 Task: Select option "Nobody" in board creation restrictions.
Action: Mouse moved to (227, 321)
Screenshot: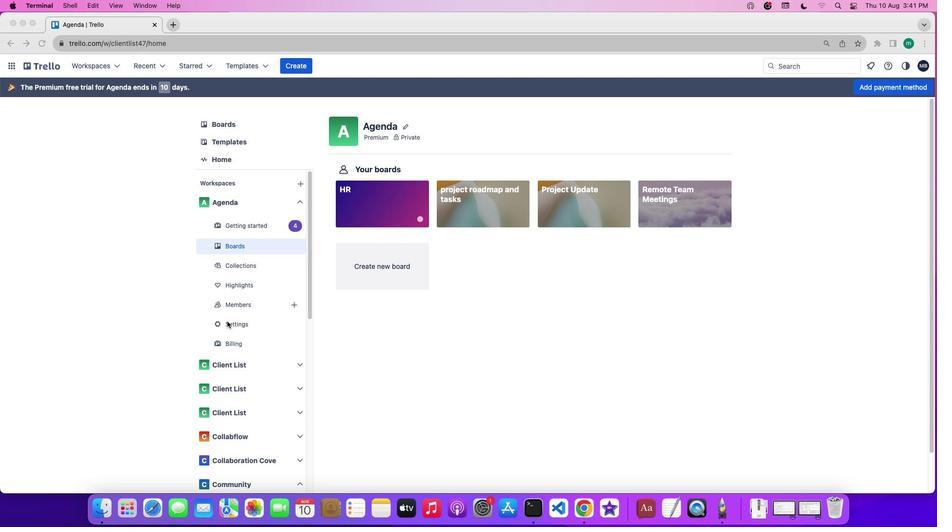 
Action: Mouse pressed left at (227, 321)
Screenshot: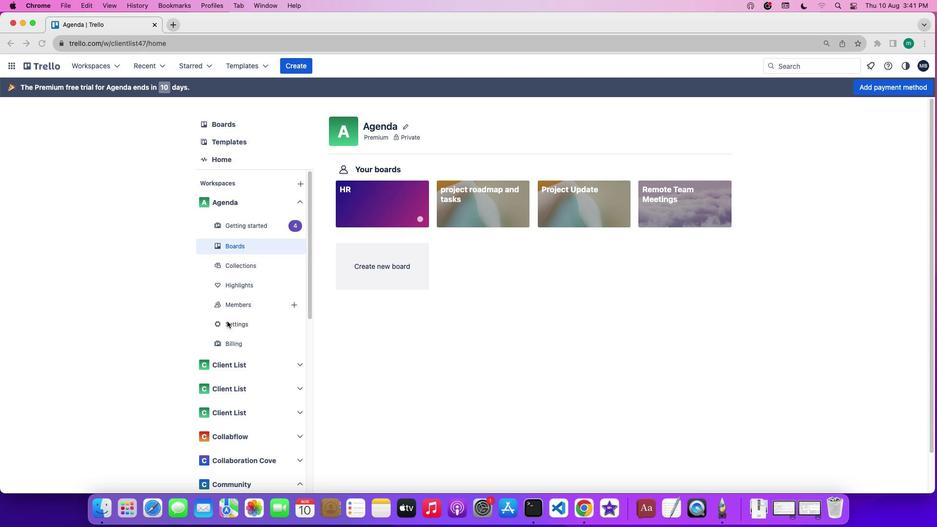 
Action: Mouse pressed left at (227, 321)
Screenshot: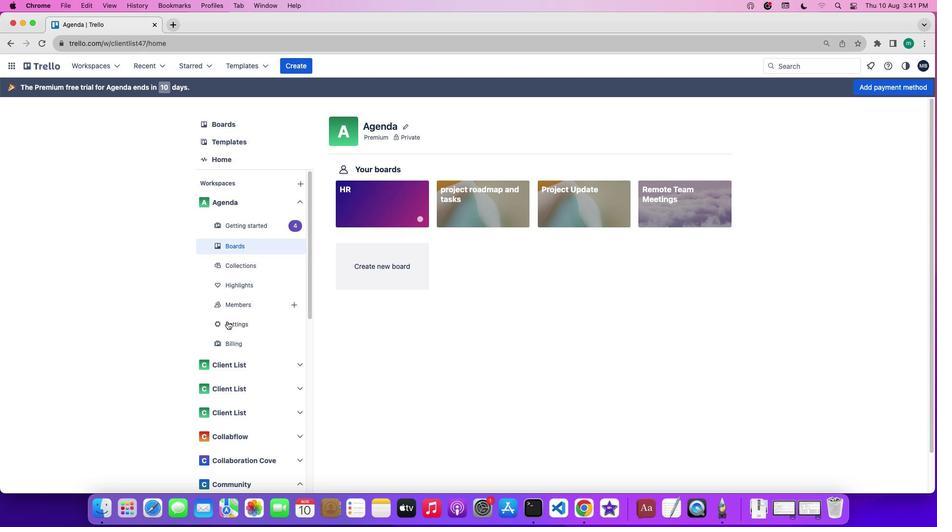 
Action: Mouse moved to (464, 320)
Screenshot: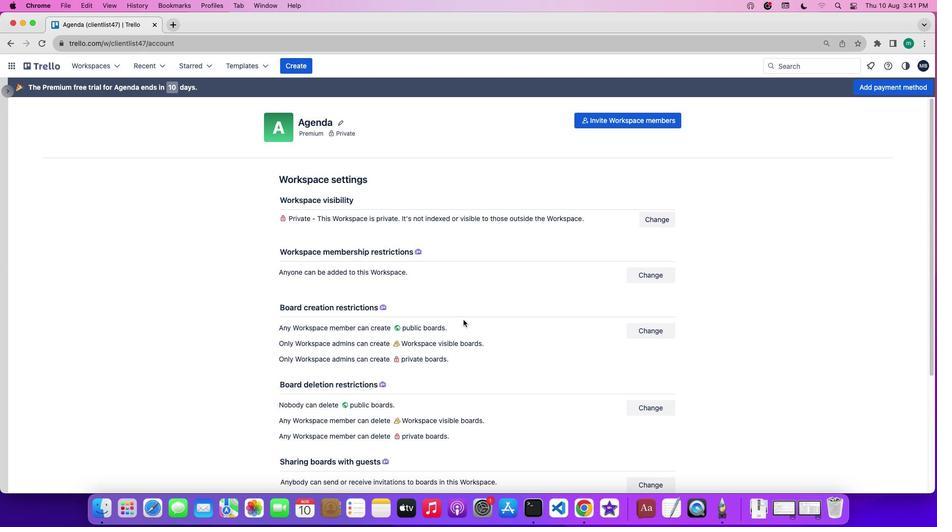 
Action: Mouse scrolled (464, 320) with delta (0, 0)
Screenshot: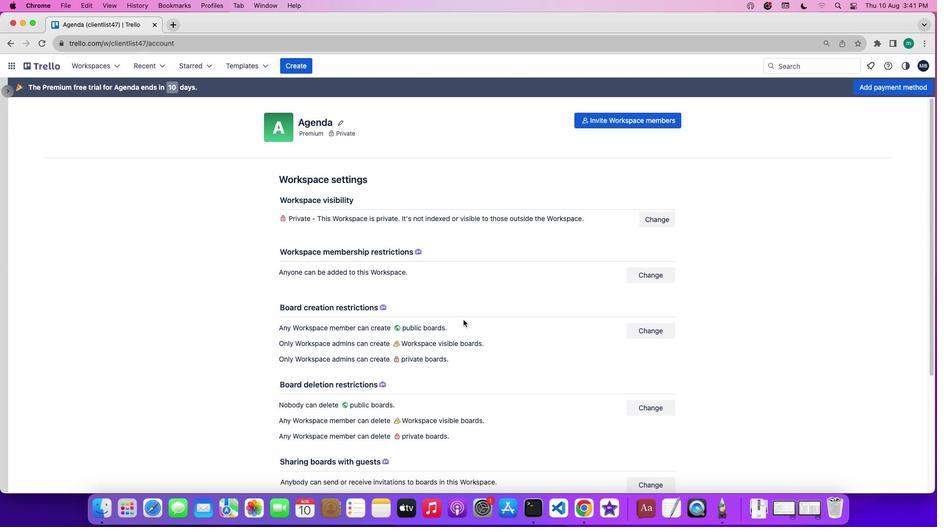 
Action: Mouse scrolled (464, 320) with delta (0, 0)
Screenshot: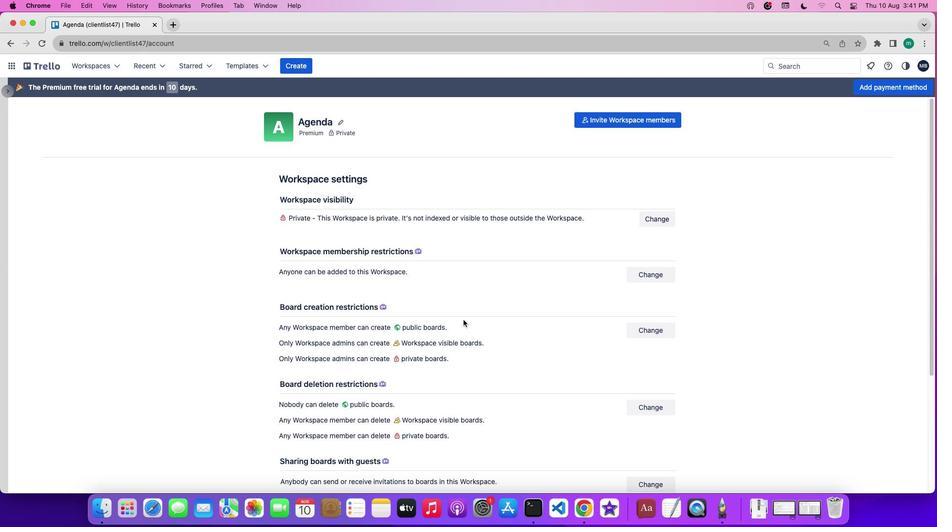
Action: Mouse scrolled (464, 320) with delta (0, 0)
Screenshot: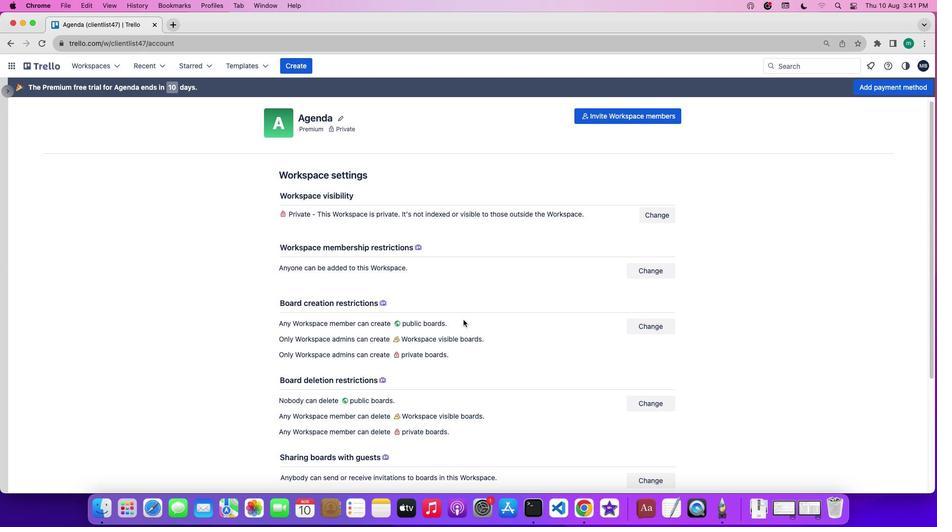 
Action: Mouse scrolled (464, 320) with delta (0, -1)
Screenshot: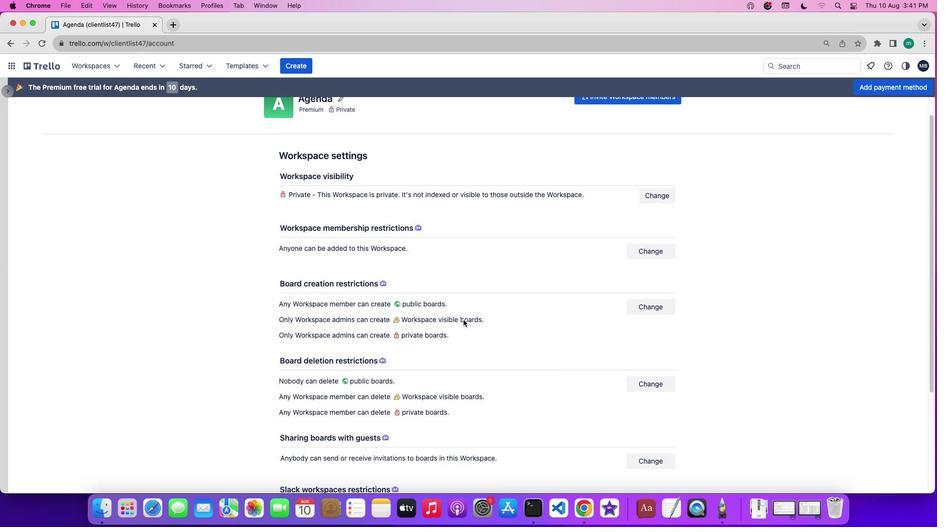 
Action: Mouse scrolled (464, 320) with delta (0, 0)
Screenshot: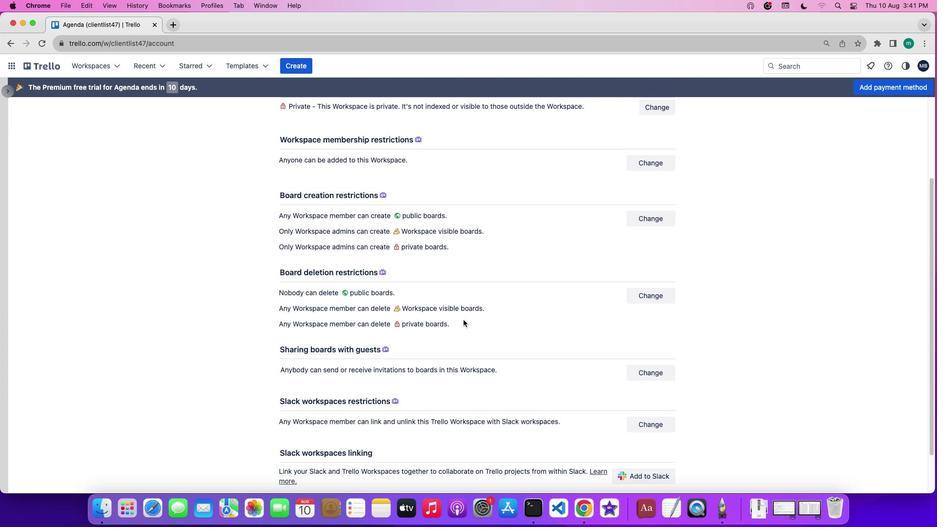 
Action: Mouse scrolled (464, 320) with delta (0, 0)
Screenshot: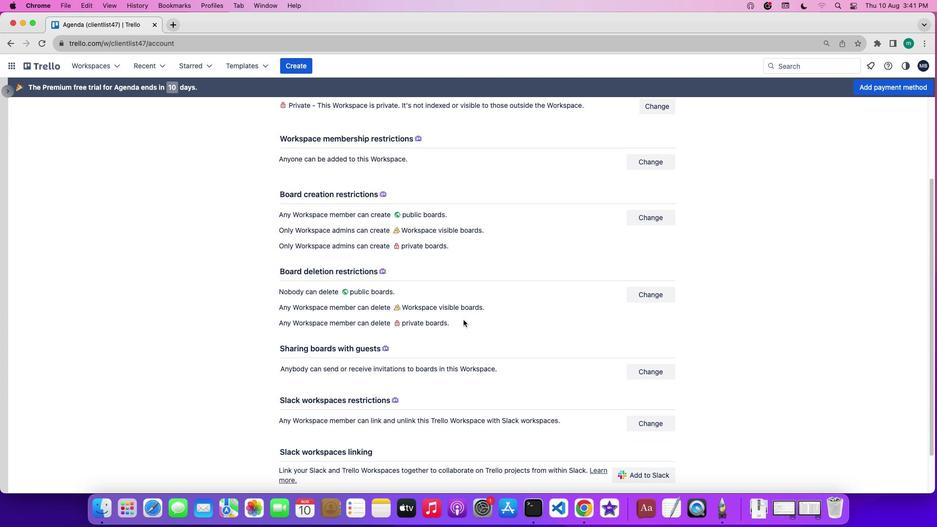 
Action: Mouse scrolled (464, 320) with delta (0, 0)
Screenshot: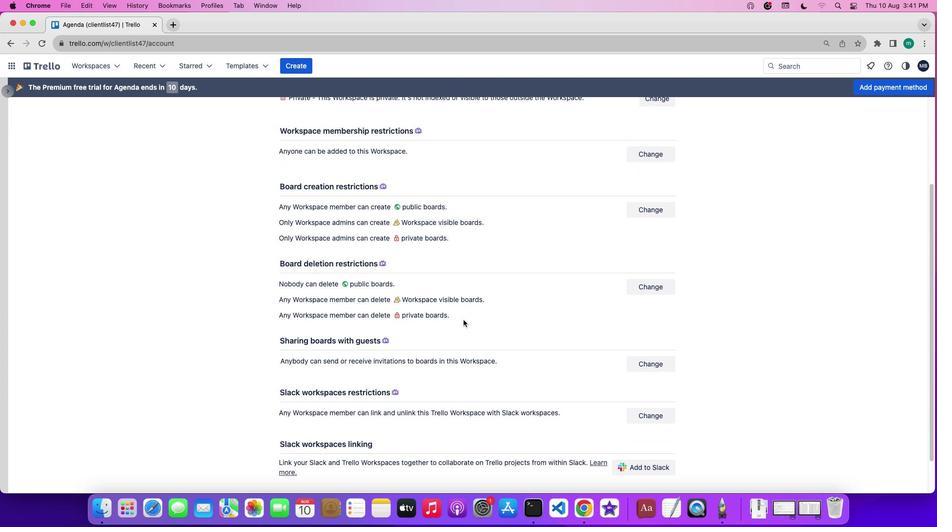 
Action: Mouse scrolled (464, 320) with delta (0, 0)
Screenshot: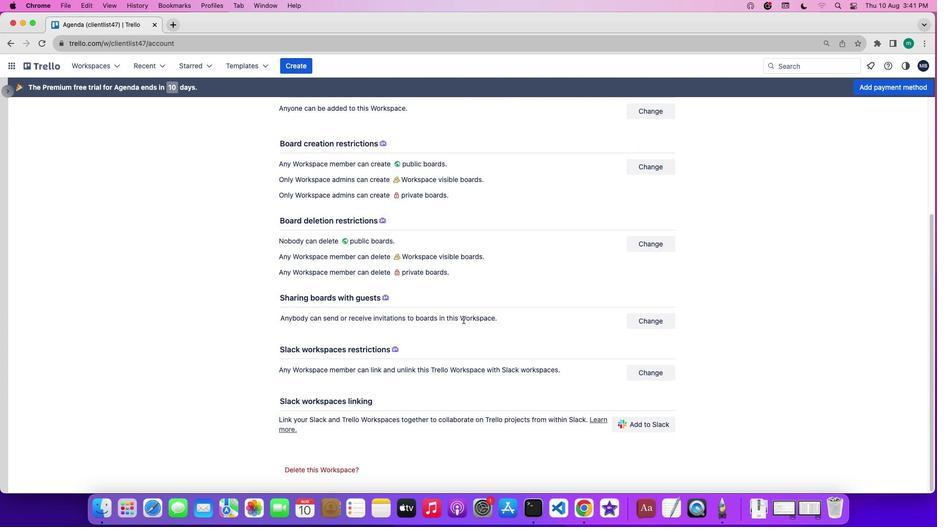 
Action: Mouse scrolled (464, 320) with delta (0, 0)
Screenshot: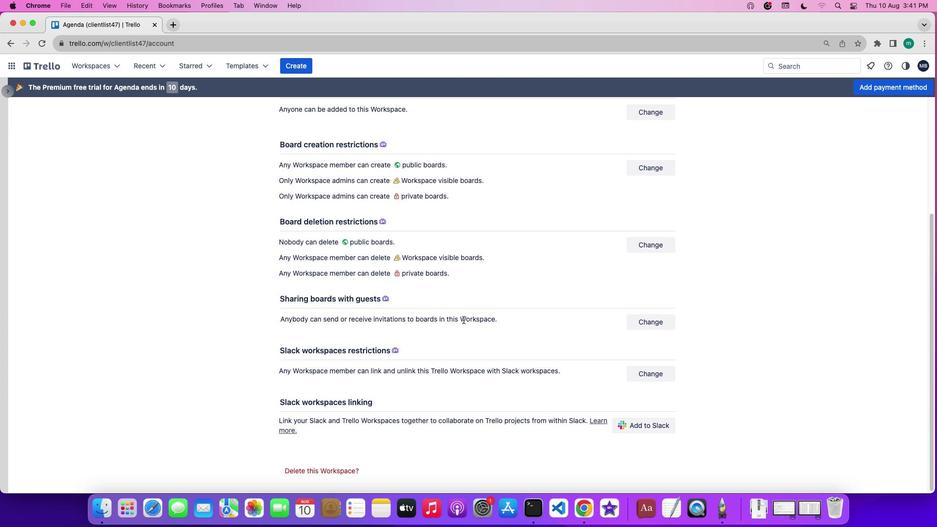 
Action: Mouse moved to (670, 184)
Screenshot: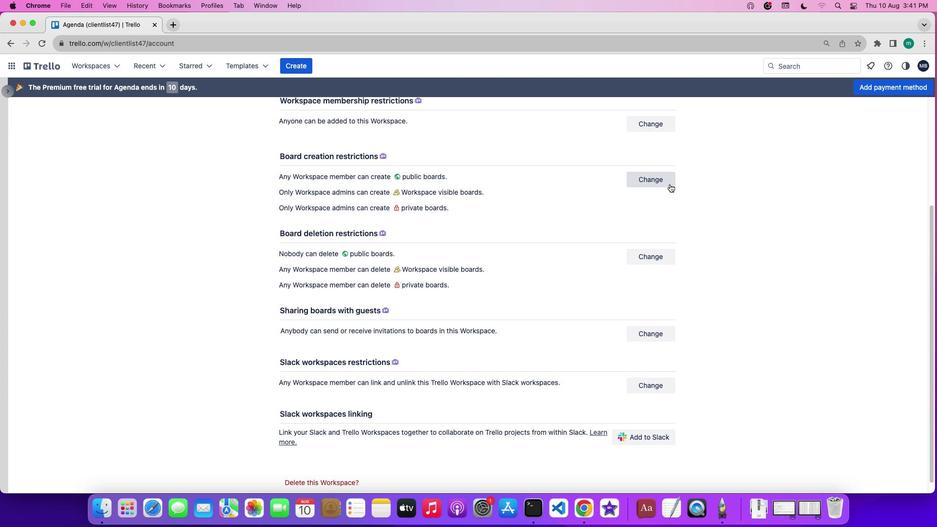 
Action: Mouse pressed left at (670, 184)
Screenshot: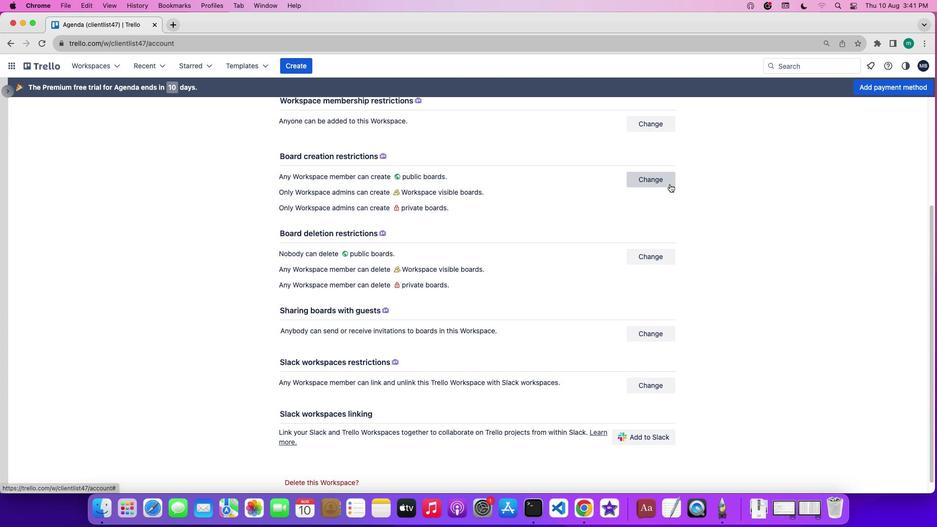 
Action: Mouse moved to (659, 360)
Screenshot: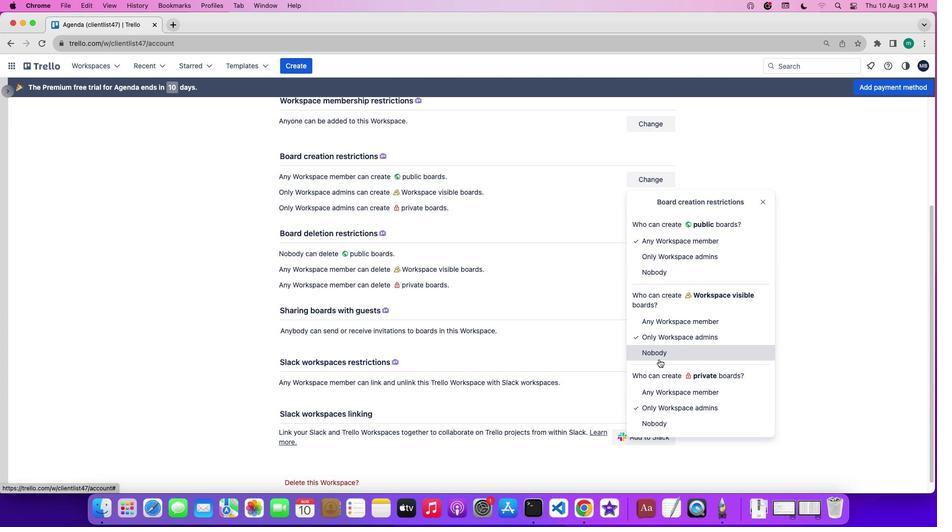 
Action: Mouse pressed left at (659, 360)
Screenshot: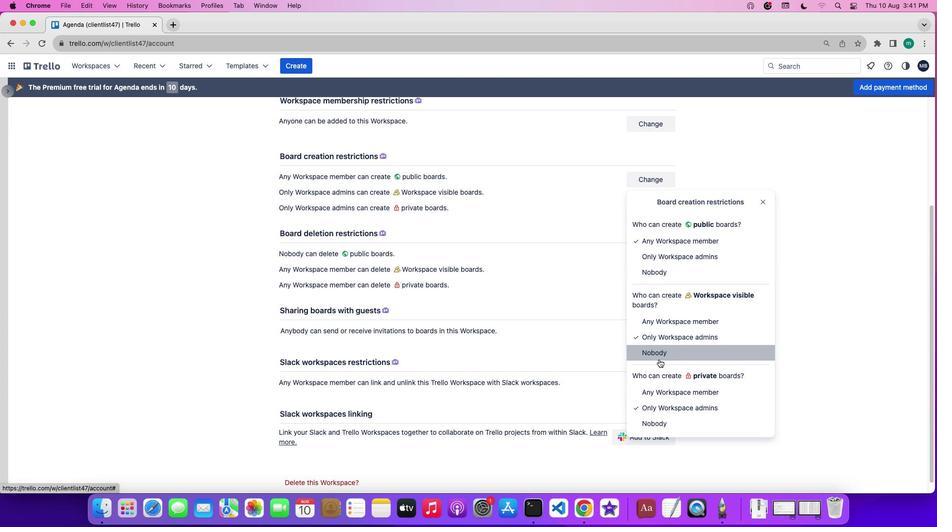 
